 Task: Add Organick Pastures Organic Pasture Raised Large Grade A Heirloom Colored Eggs to the cart.
Action: Mouse pressed left at (26, 109)
Screenshot: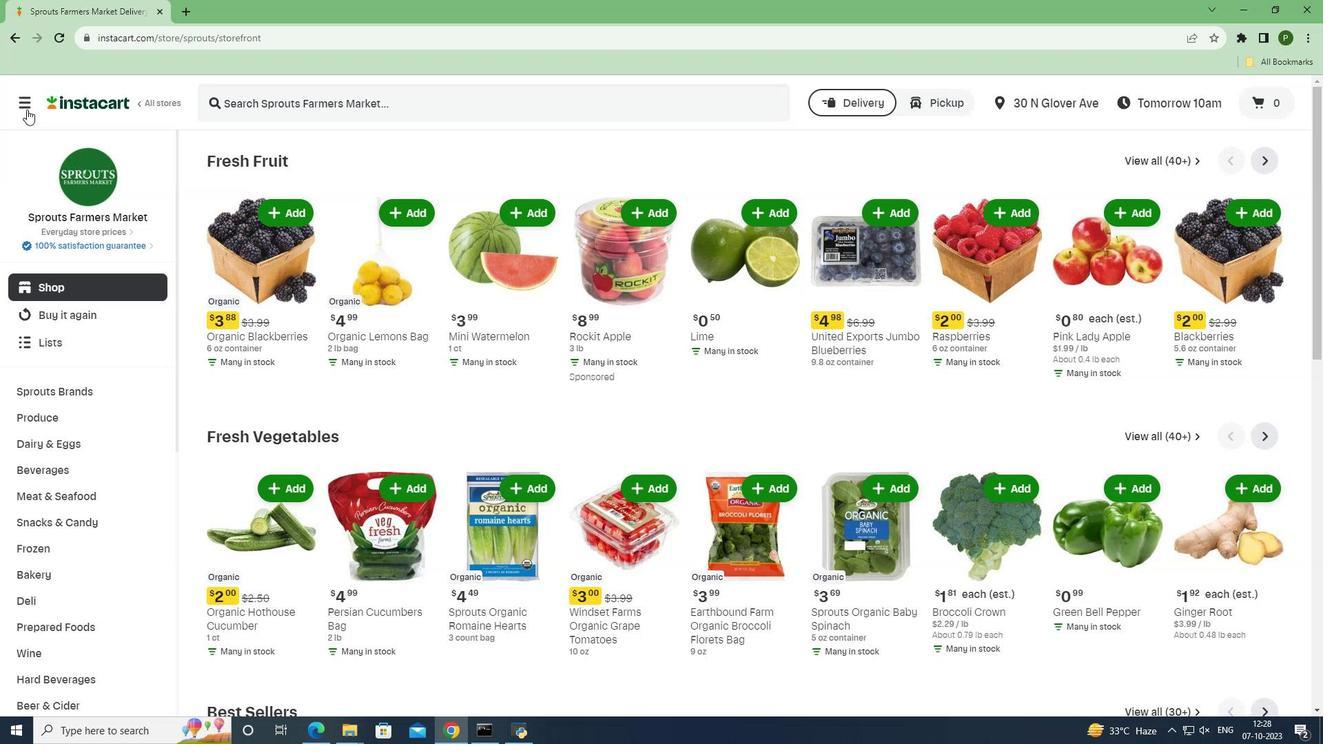 
Action: Mouse moved to (86, 352)
Screenshot: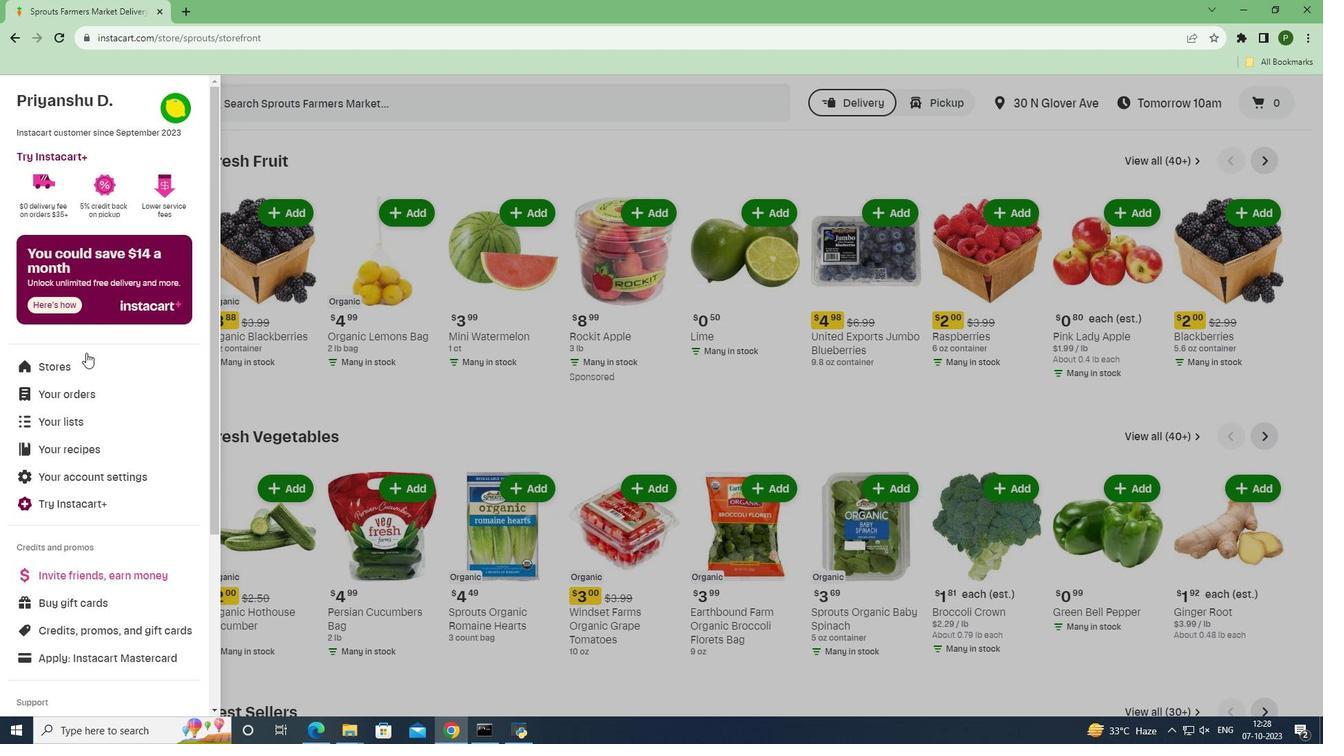 
Action: Mouse pressed left at (86, 352)
Screenshot: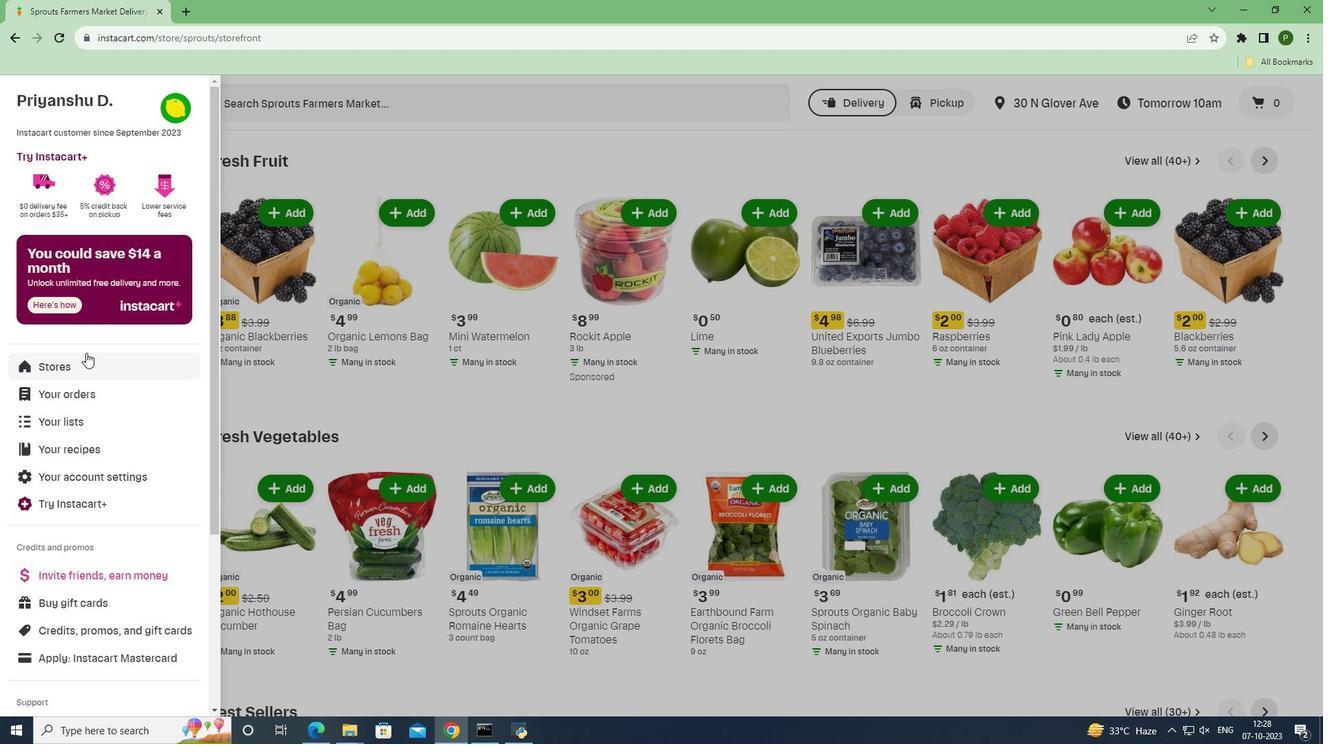 
Action: Mouse moved to (332, 161)
Screenshot: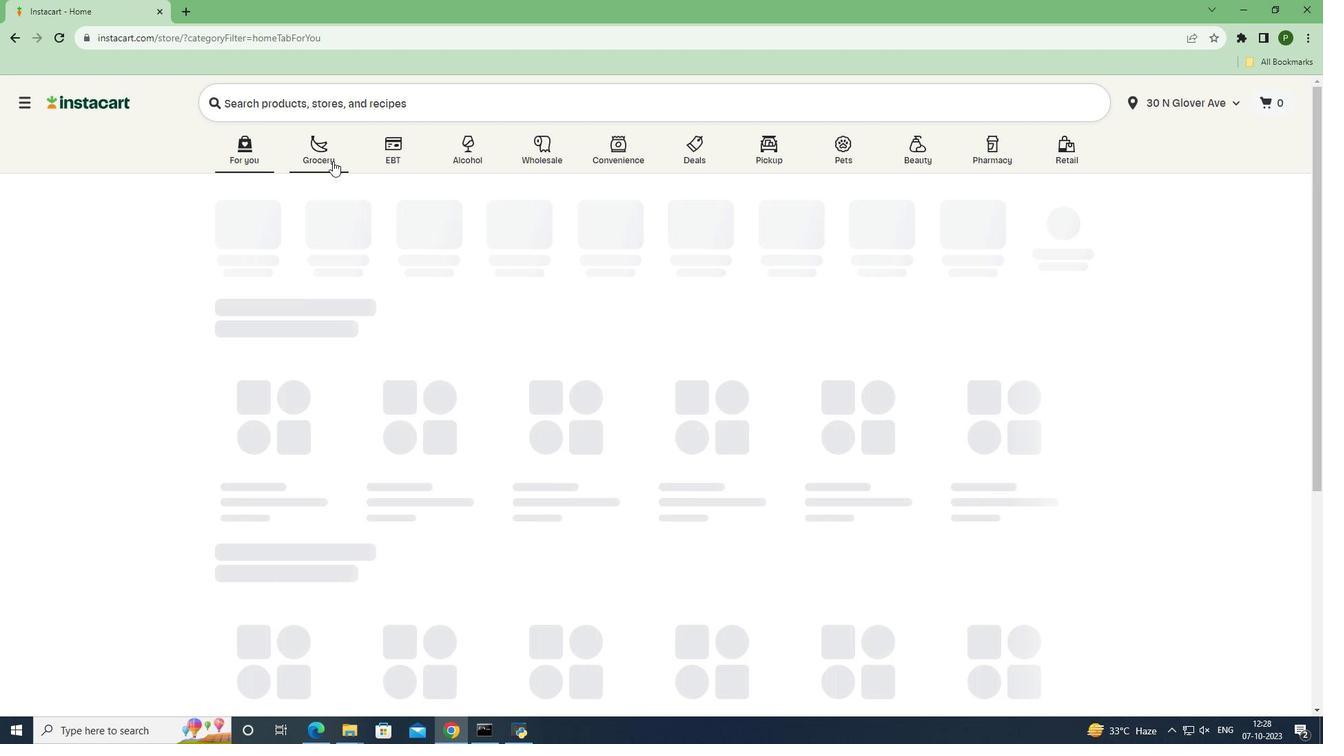 
Action: Mouse pressed left at (332, 161)
Screenshot: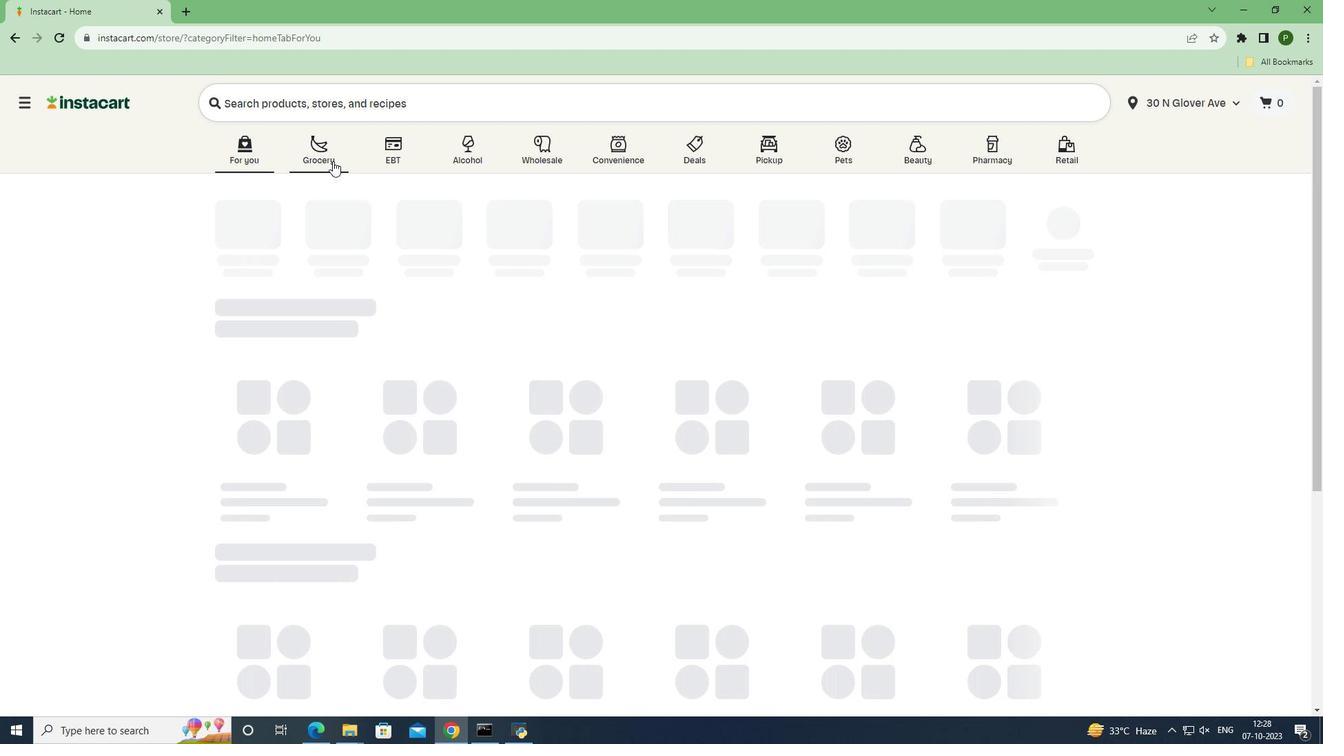 
Action: Mouse moved to (554, 323)
Screenshot: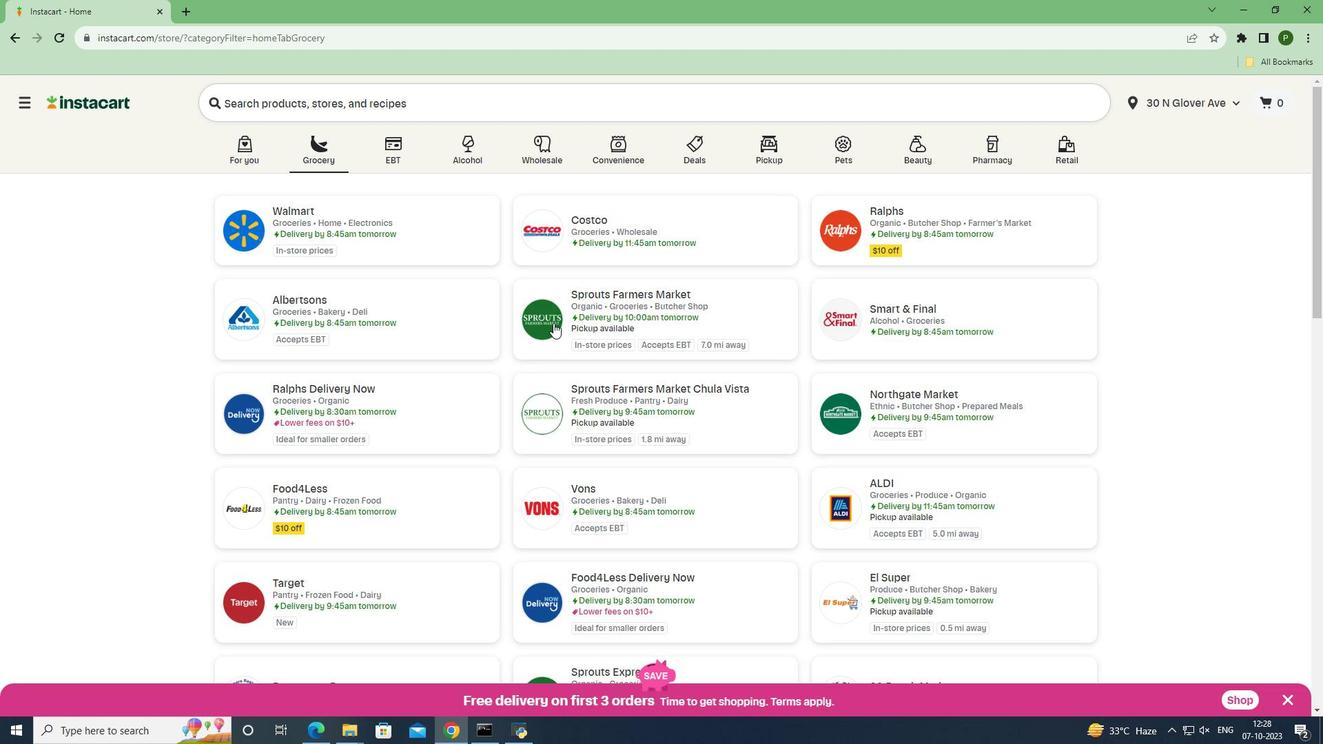 
Action: Mouse pressed left at (554, 323)
Screenshot: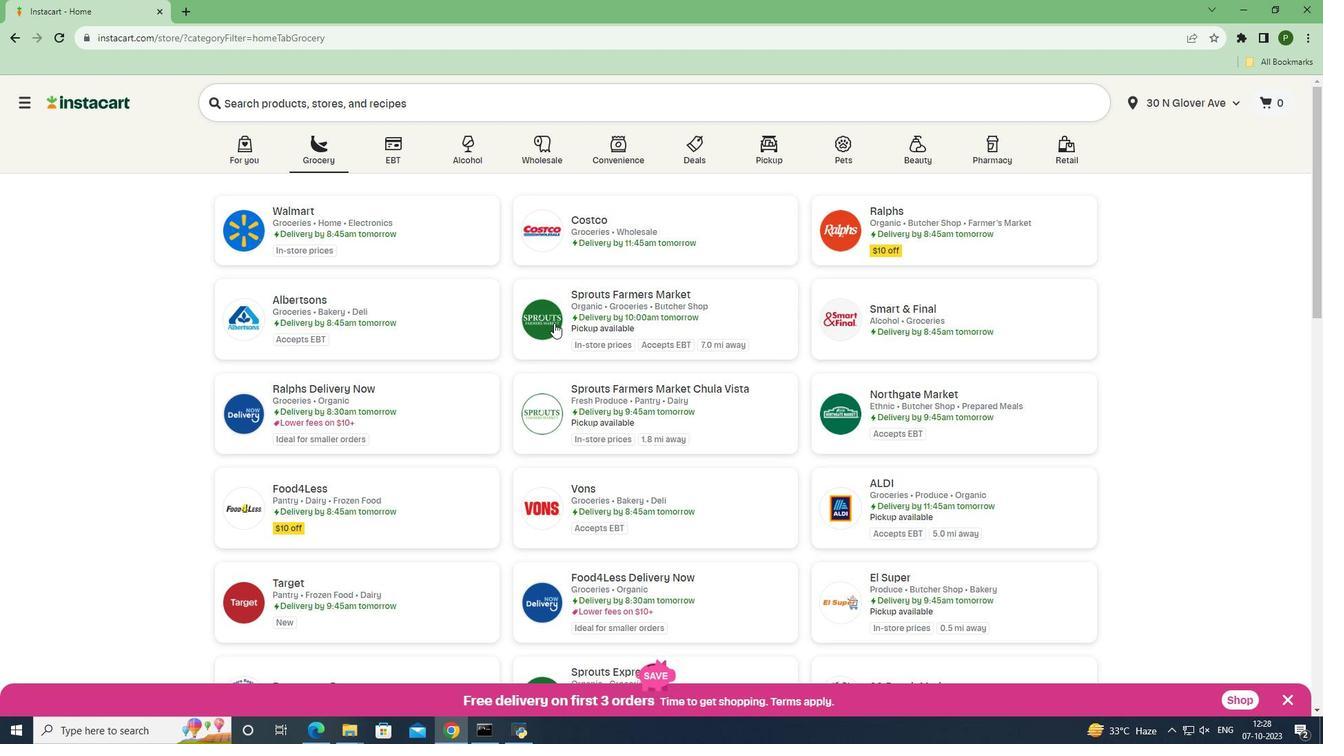 
Action: Mouse moved to (117, 446)
Screenshot: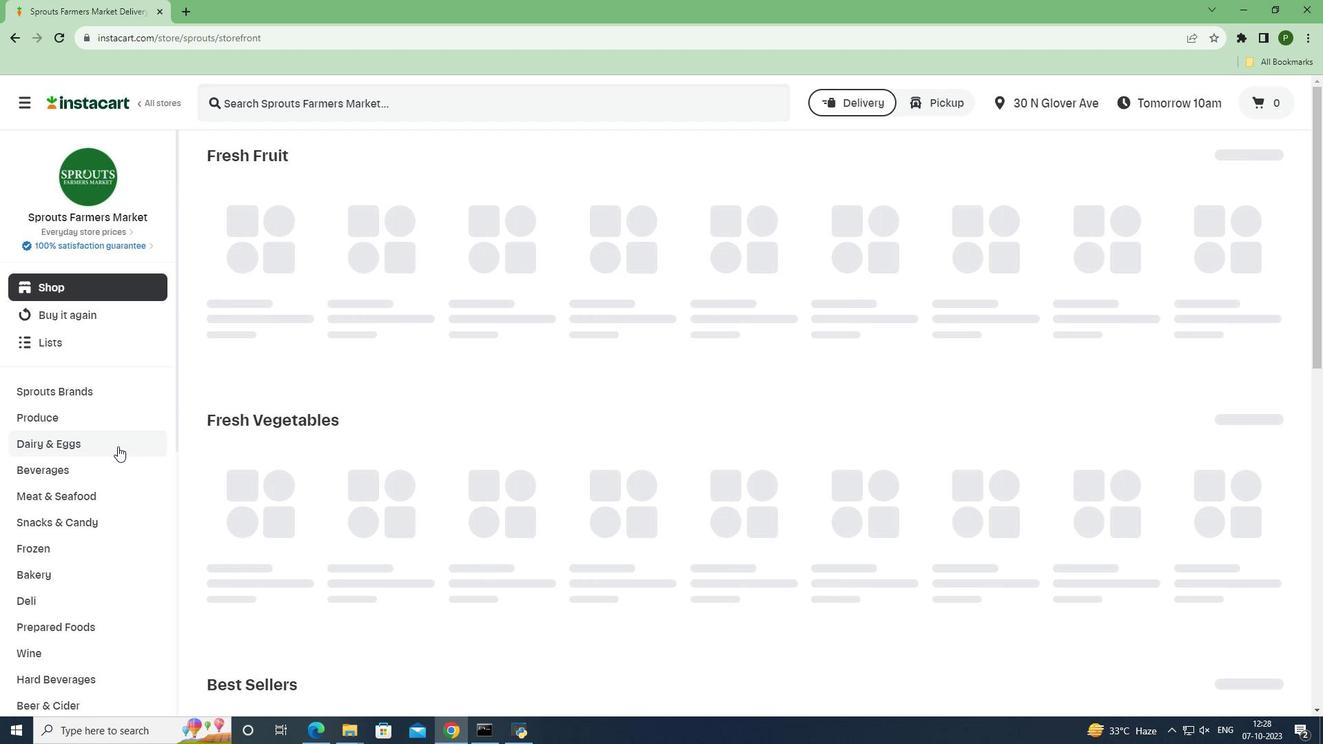 
Action: Mouse pressed left at (117, 446)
Screenshot: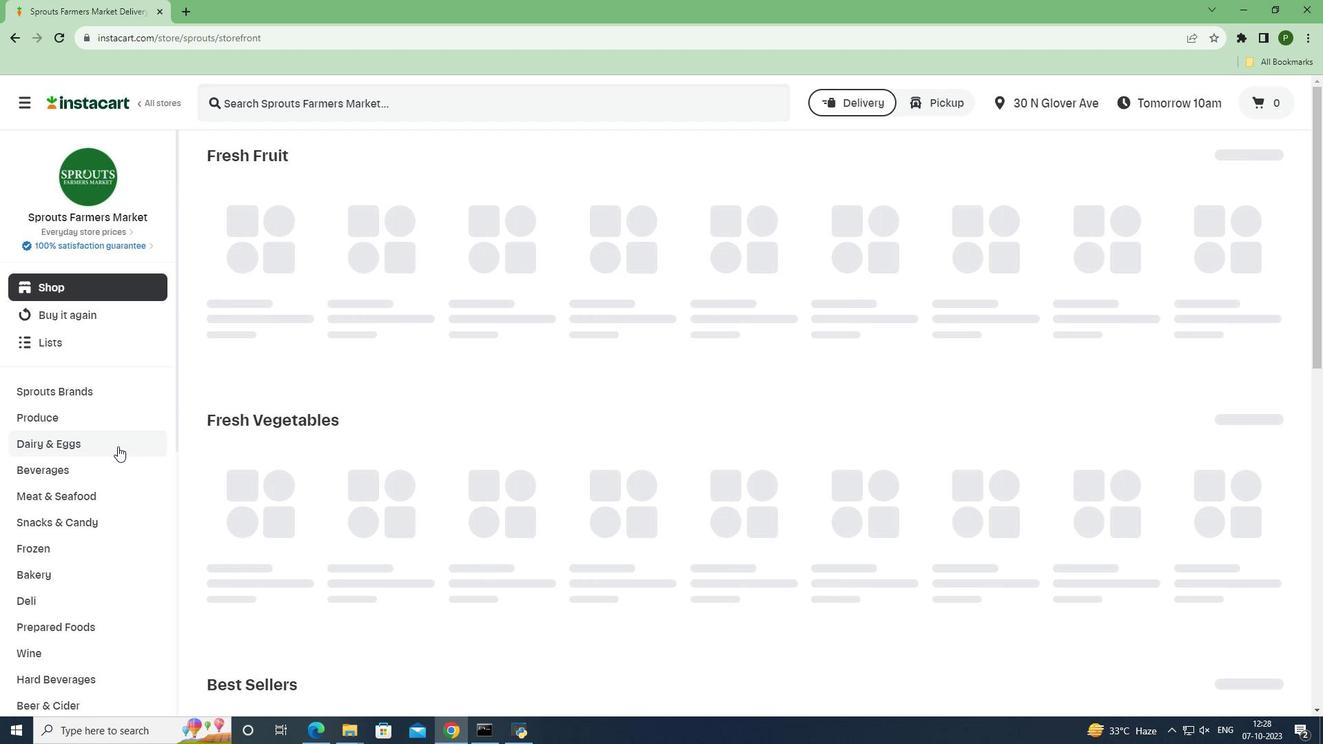 
Action: Mouse moved to (92, 527)
Screenshot: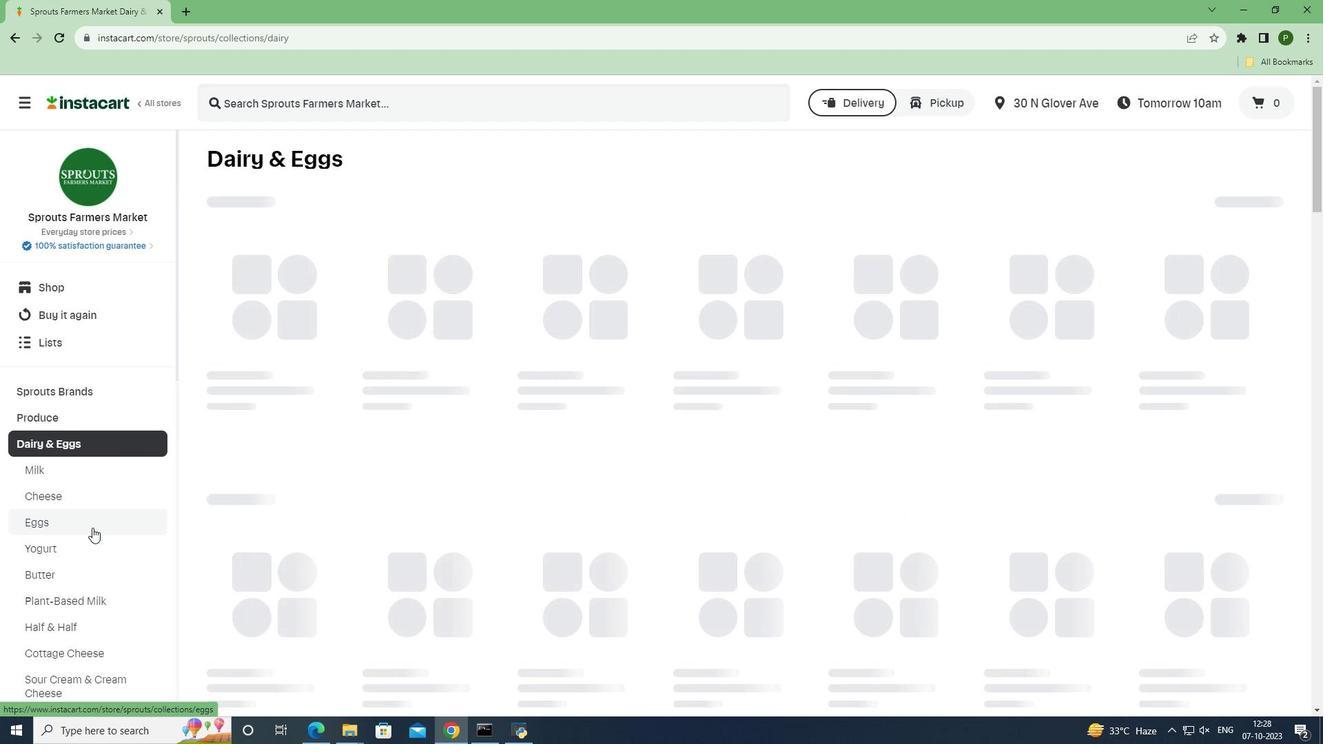 
Action: Mouse pressed left at (92, 527)
Screenshot: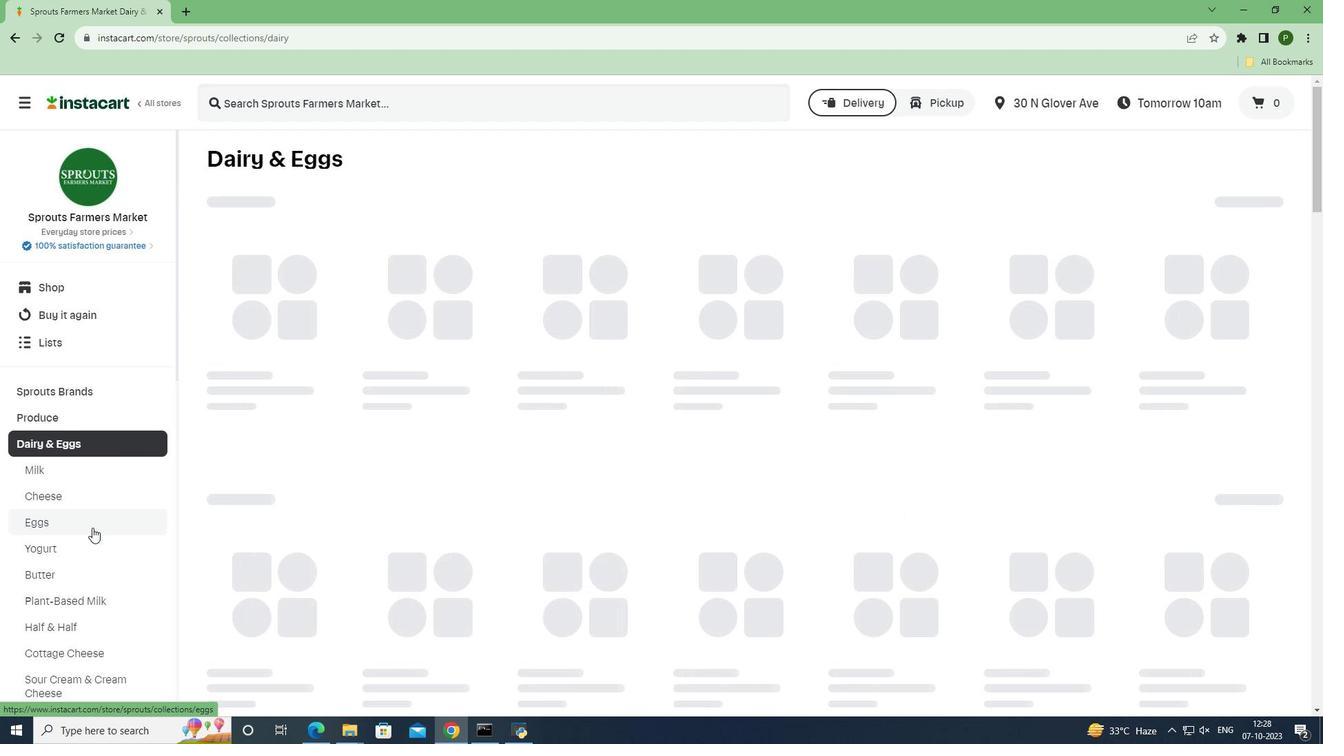 
Action: Mouse moved to (328, 107)
Screenshot: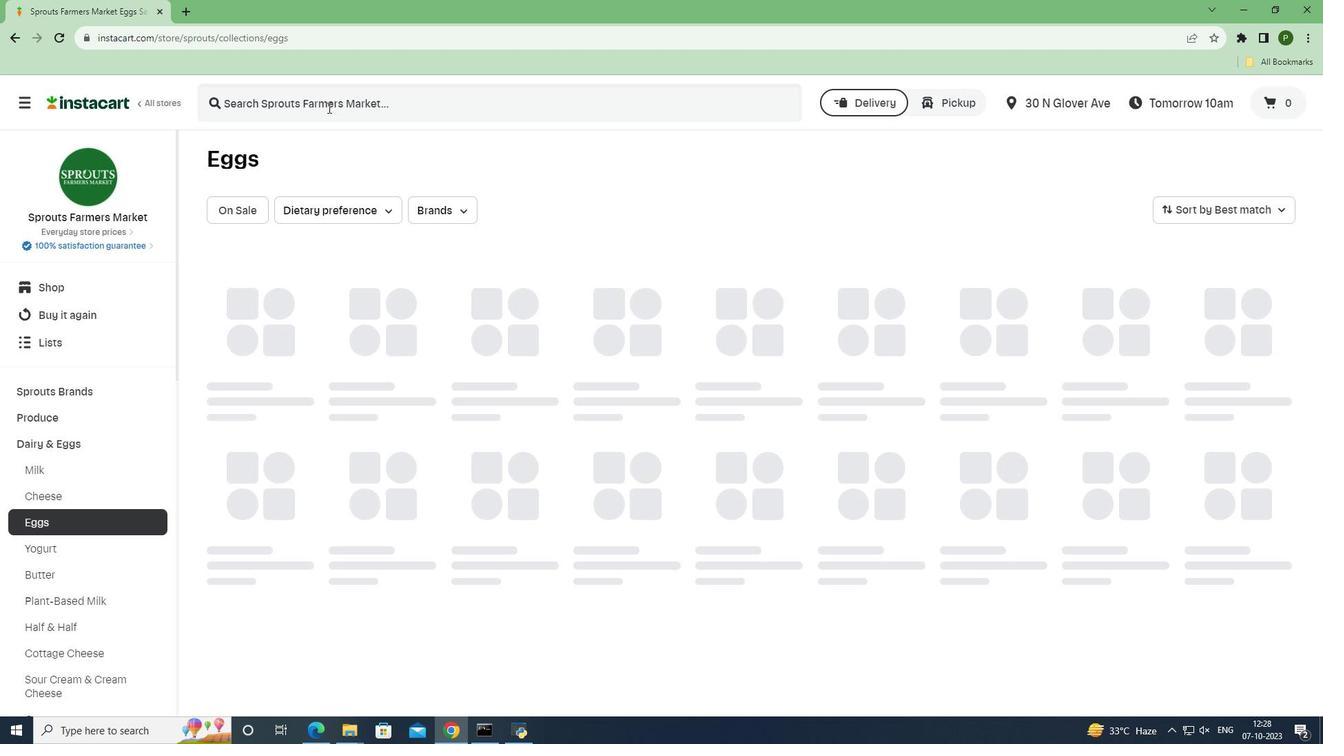 
Action: Mouse pressed left at (328, 107)
Screenshot: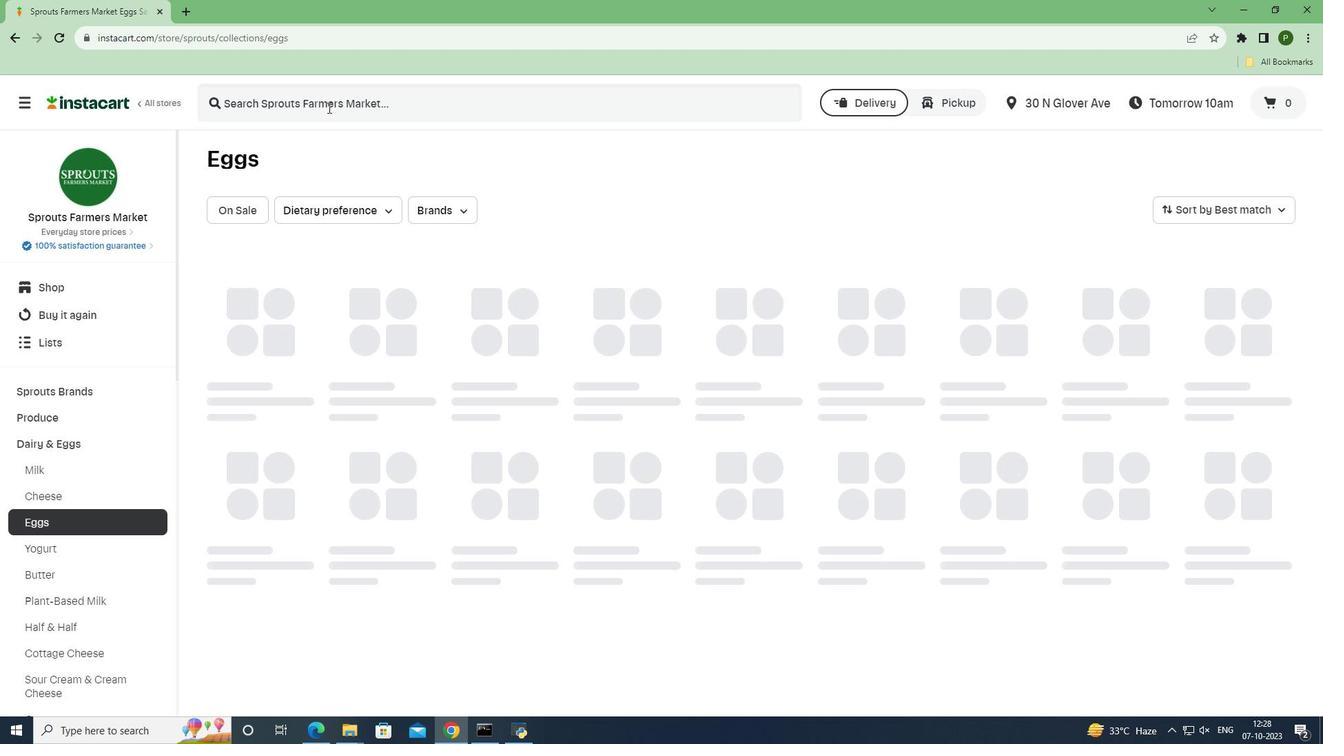 
Action: Key pressed <Key.caps_lock>O<Key.caps_lock>rganick<Key.space><Key.caps_lock>P<Key.caps_lock>astures<Key.space><Key.caps_lock>O<Key.caps_lock>rganic<Key.space><Key.caps_lock>P<Key.caps_lock>asture<Key.space><Key.caps_lock>R<Key.caps_lock>aised<Key.space><Key.caps_lock>L<Key.caps_lock>arge<Key.space><Key.caps_lock>G<Key.caps_lock>rade<Key.space><Key.caps_lock>A<Key.space>H<Key.caps_lock>er<Key.backspace>irloom<Key.space><Key.caps_lock>C<Key.caps_lock>olored<Key.space><Key.caps_lock>E<Key.caps_lock>ggs<Key.space><Key.enter>
Screenshot: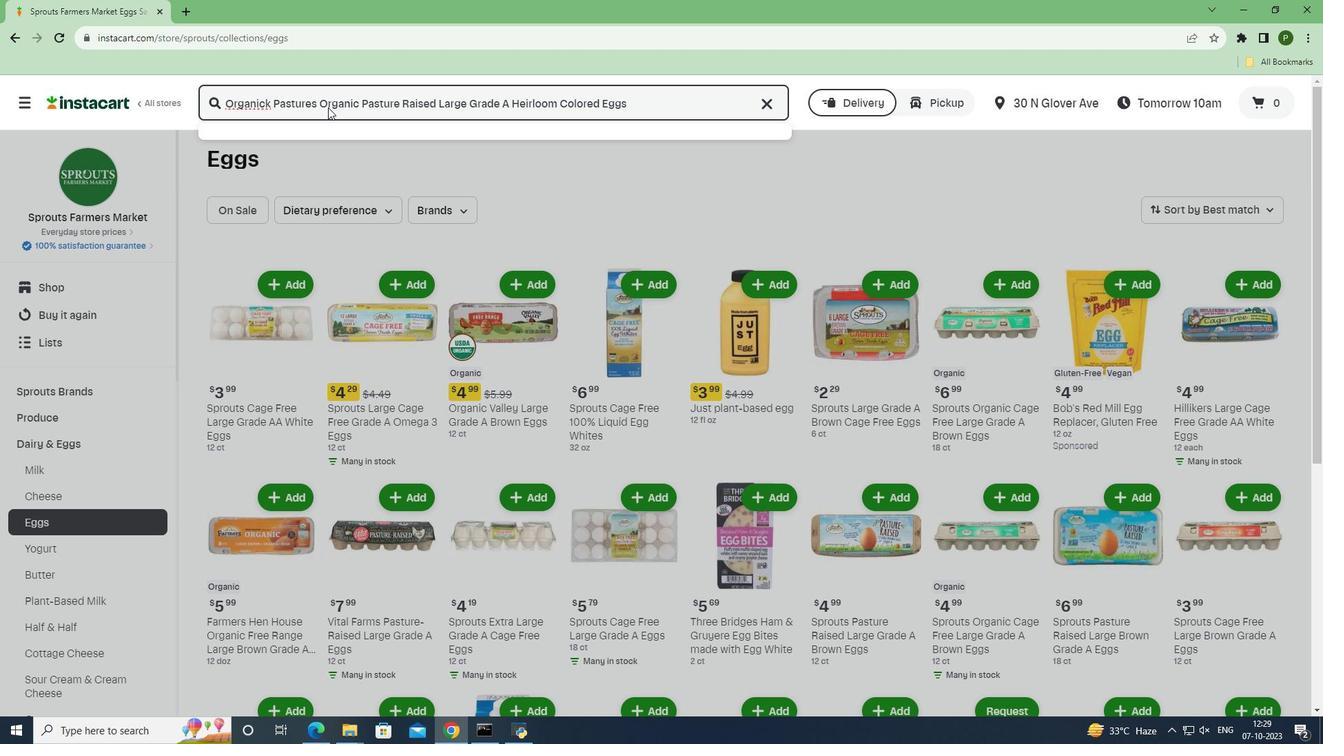 
Action: Mouse moved to (371, 252)
Screenshot: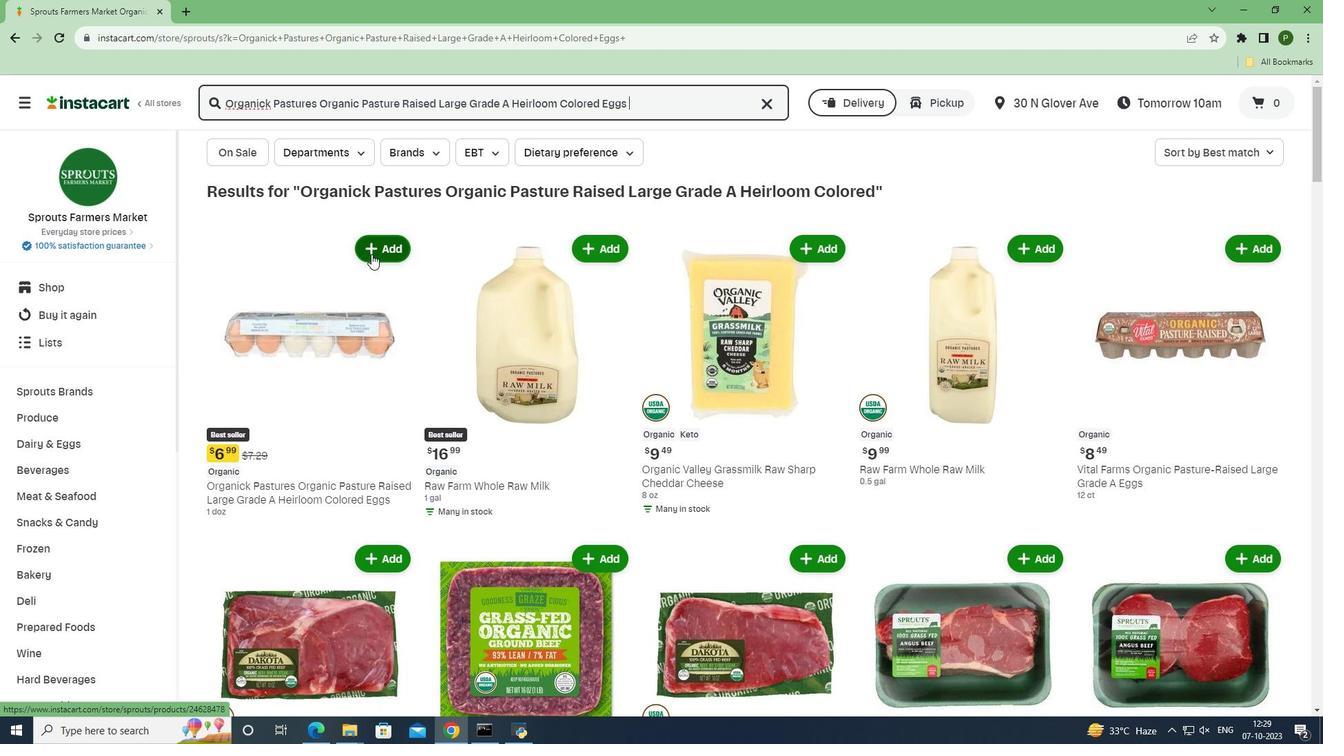 
Action: Mouse pressed left at (371, 252)
Screenshot: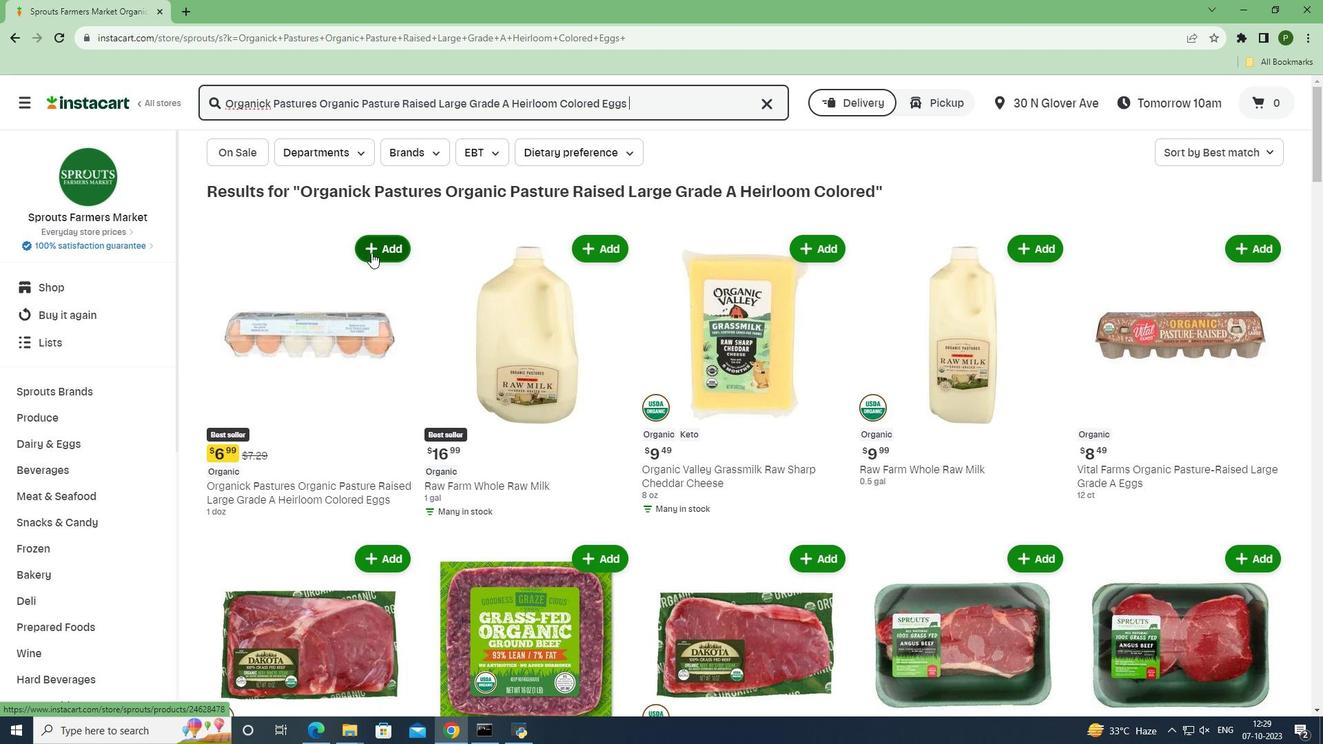 
Action: Mouse moved to (422, 305)
Screenshot: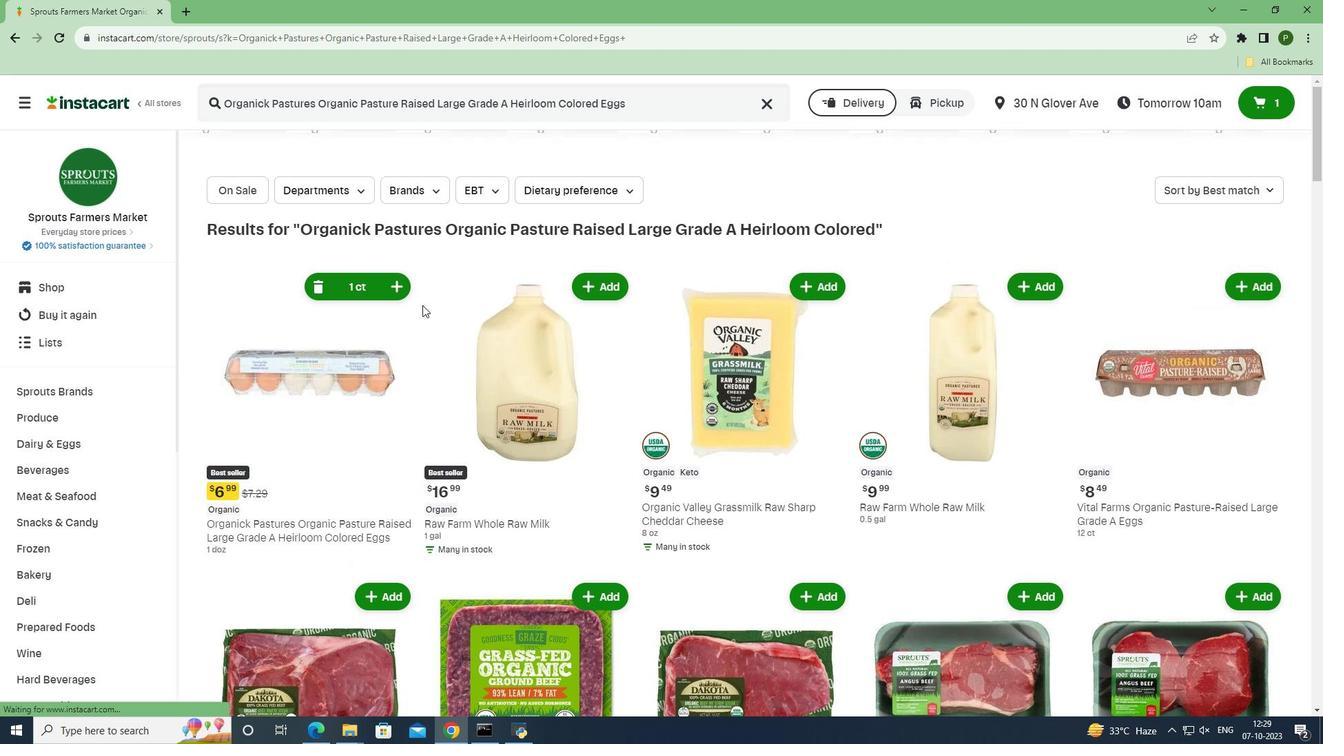 
